Task: Create a task  Develop a new online marketplace for freelance services , assign it to team member softage.3@softage.net in the project AgileGlobe and update the status of the task to  At Risk , set the priority of the task to Medium
Action: Mouse moved to (44, 383)
Screenshot: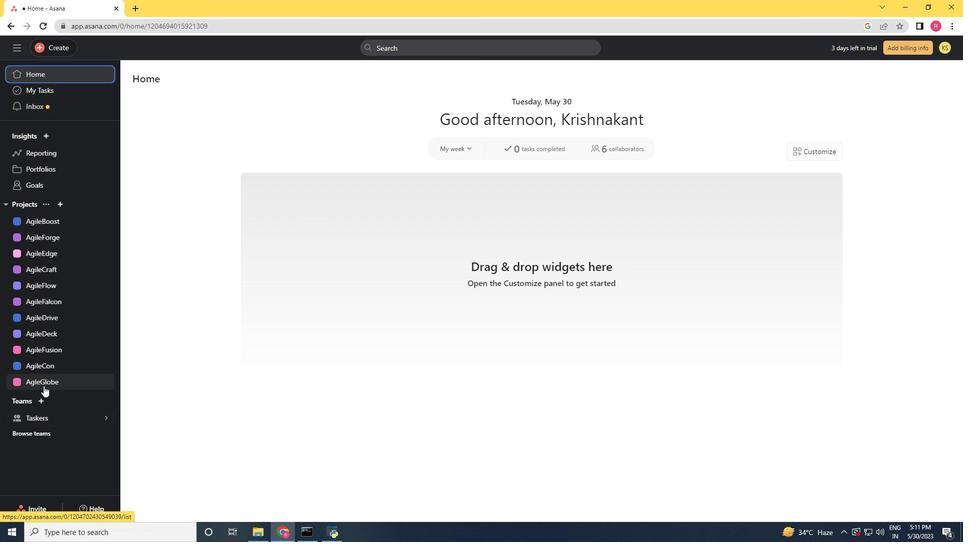 
Action: Mouse pressed left at (44, 383)
Screenshot: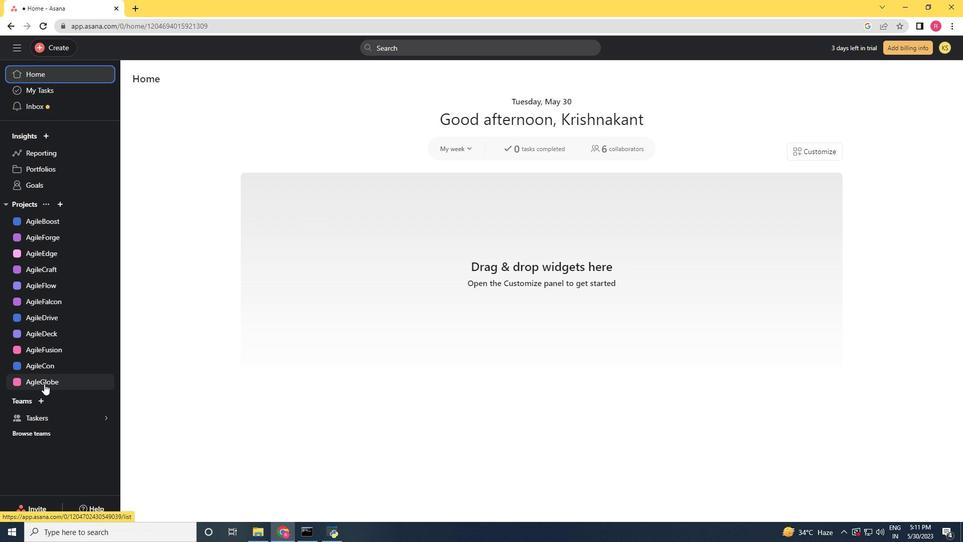
Action: Mouse moved to (43, 43)
Screenshot: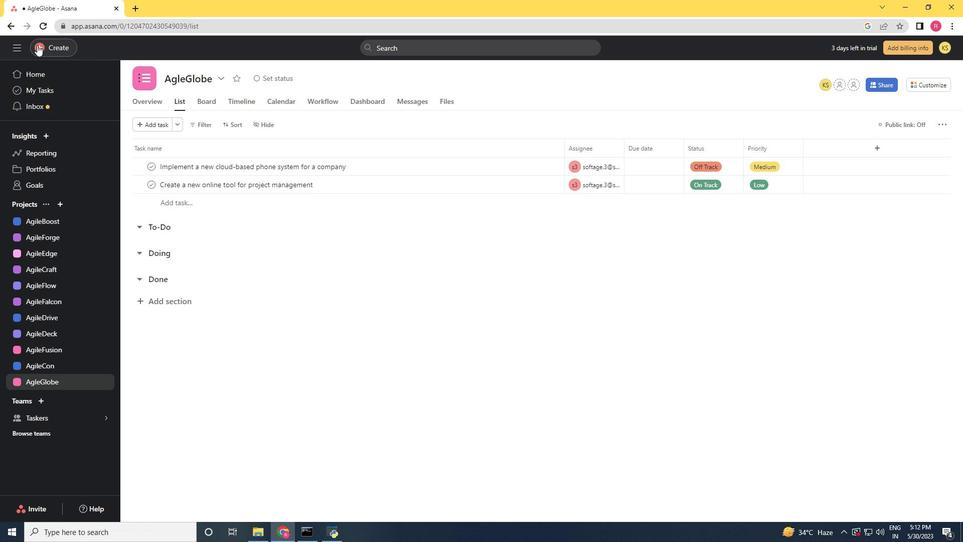 
Action: Mouse pressed left at (43, 43)
Screenshot: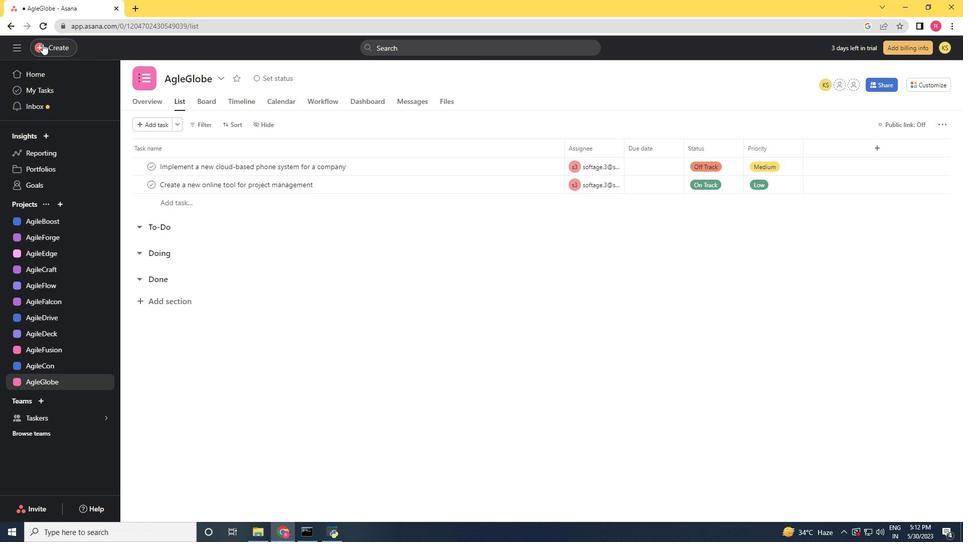 
Action: Mouse moved to (130, 52)
Screenshot: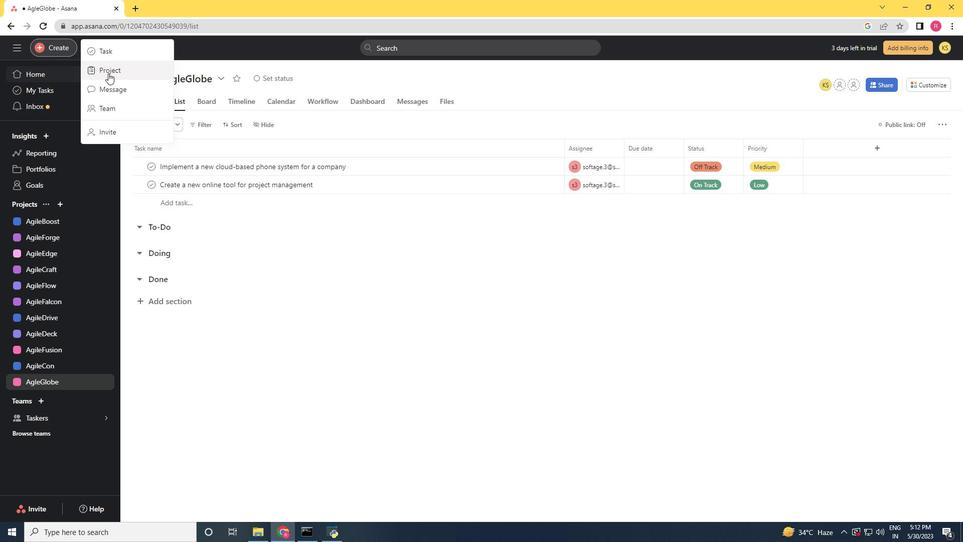 
Action: Mouse pressed left at (130, 52)
Screenshot: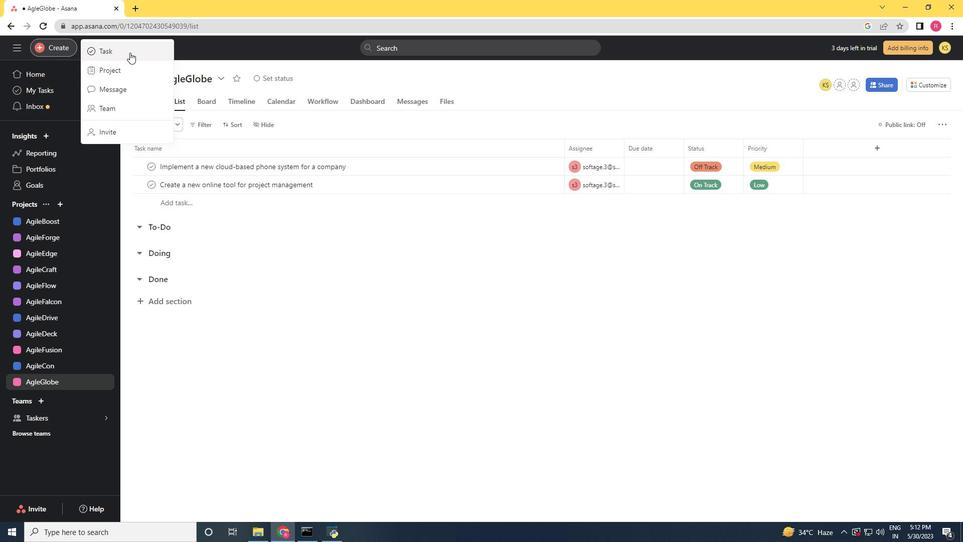 
Action: Key pressed <Key.shift>Develop<Key.space>a<Key.space>new<Key.space>online<Key.space>marketplace<Key.space>for<Key.space>free<Key.space><Key.backspace>lance<Key.space><Key.shift>Services
Screenshot: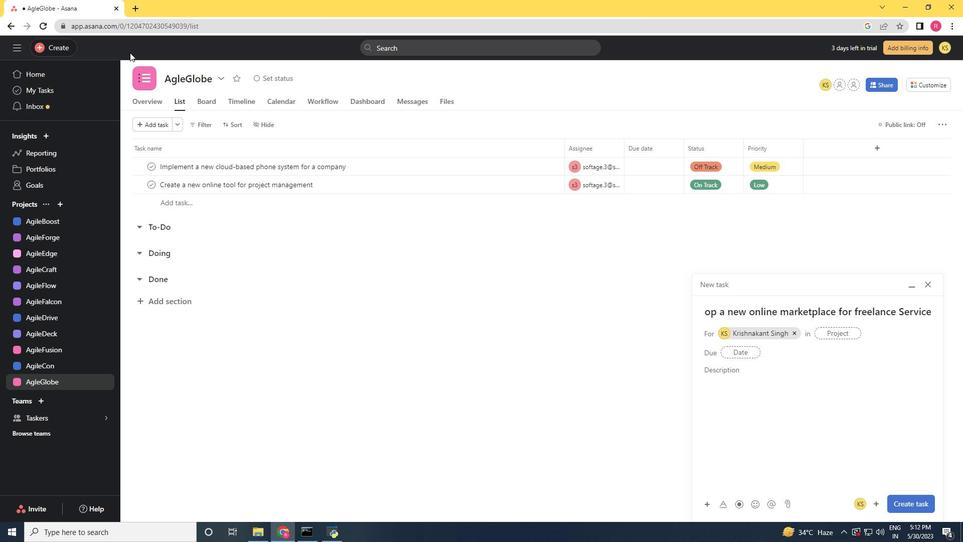 
Action: Mouse moved to (795, 332)
Screenshot: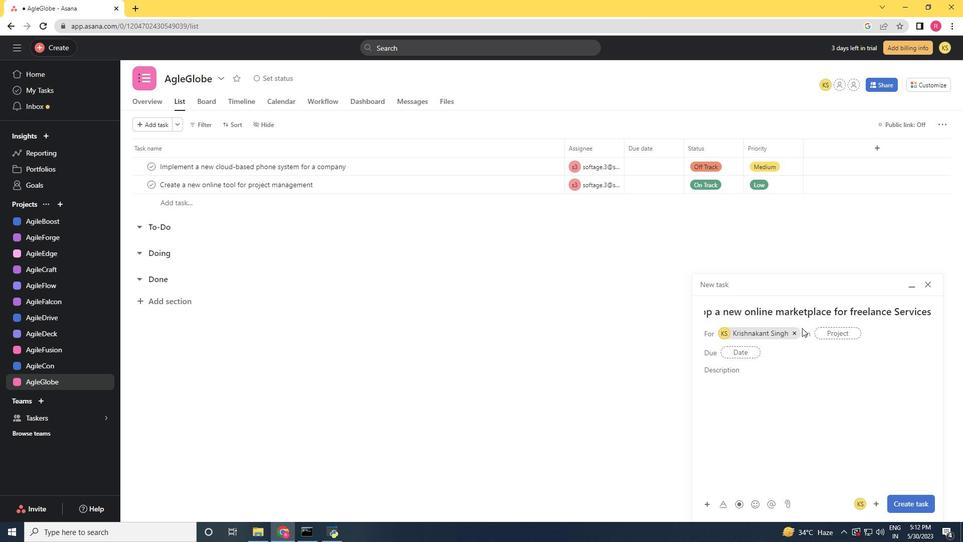 
Action: Mouse pressed left at (795, 332)
Screenshot: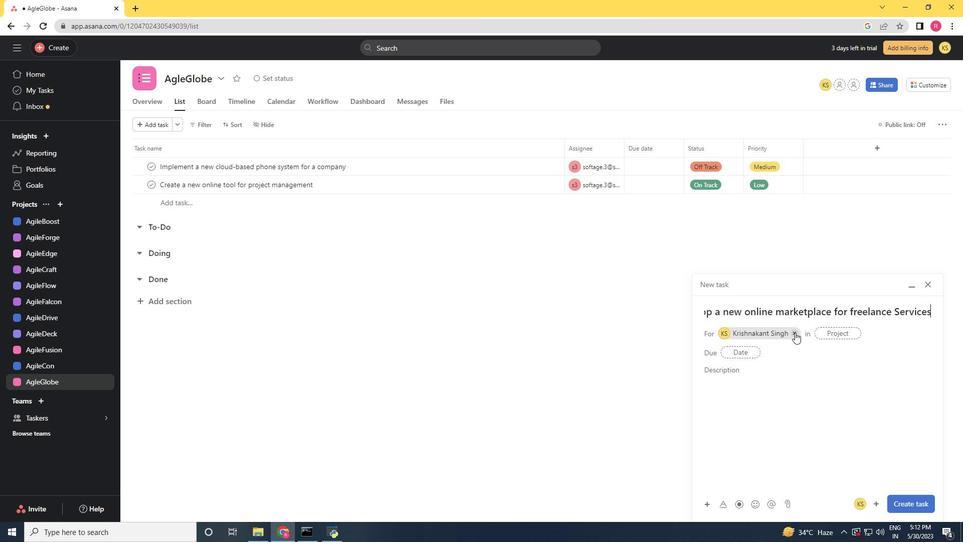 
Action: Mouse moved to (743, 333)
Screenshot: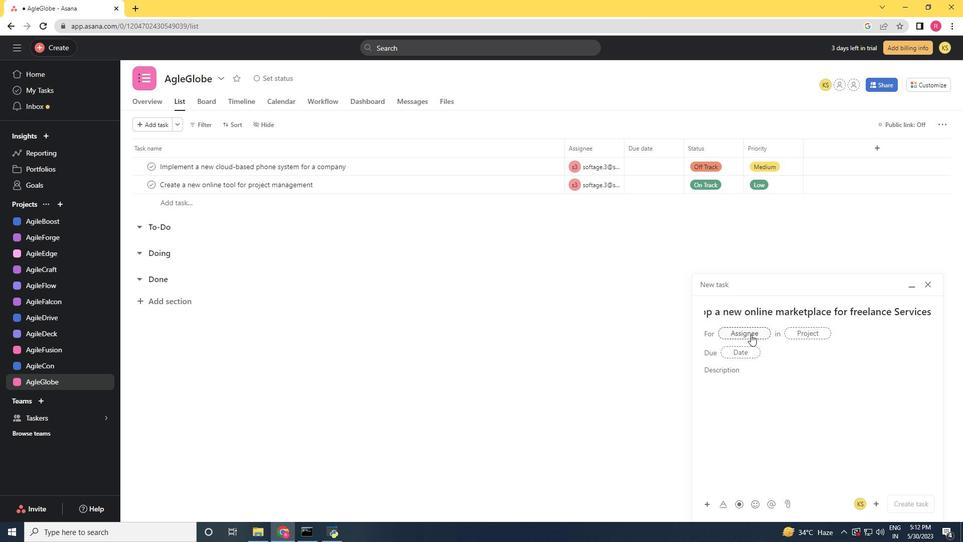 
Action: Mouse pressed left at (743, 333)
Screenshot: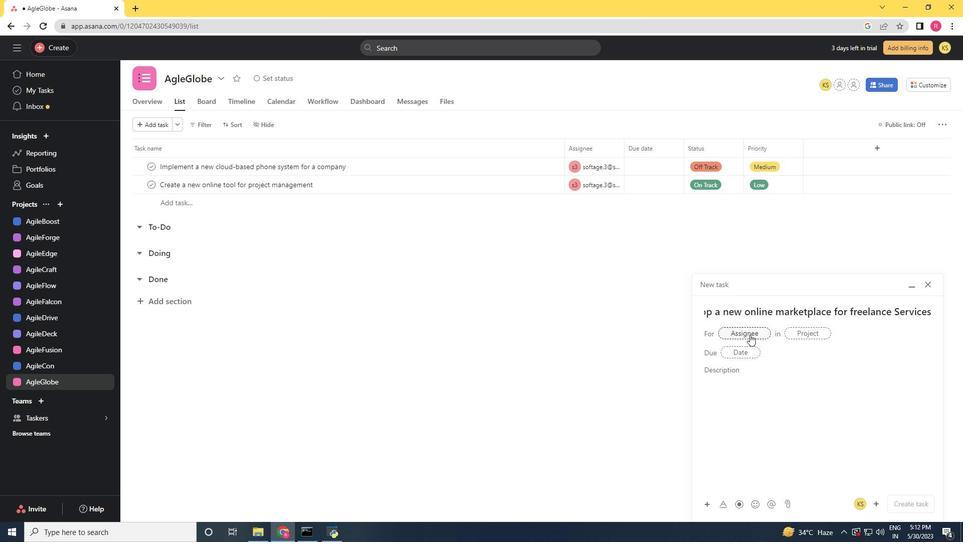 
Action: Key pressed softage.3<Key.shift>@softage.net
Screenshot: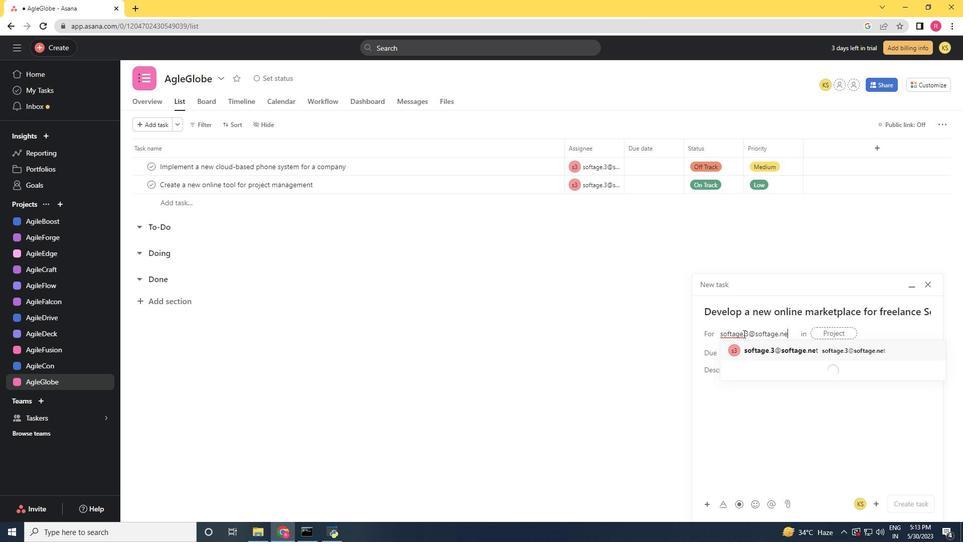 
Action: Mouse moved to (754, 347)
Screenshot: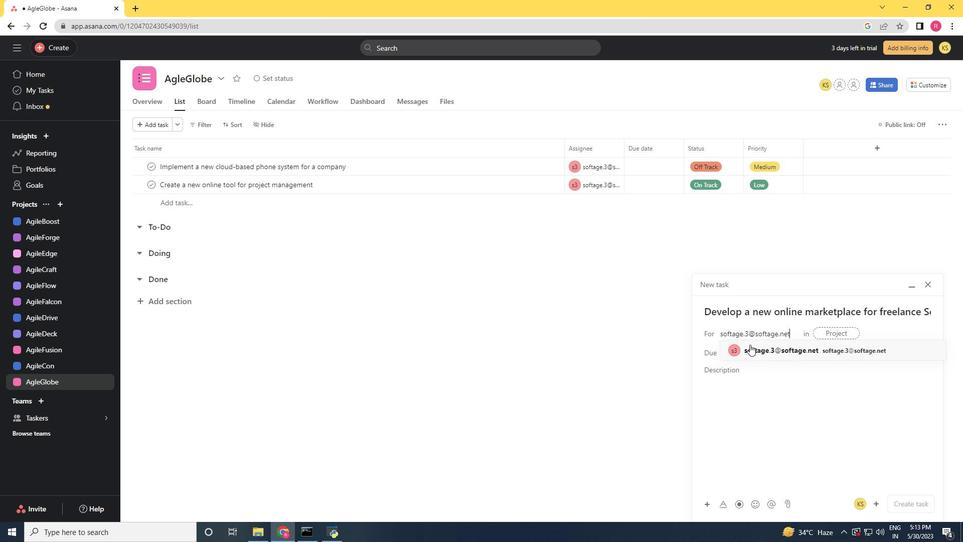 
Action: Mouse pressed left at (754, 347)
Screenshot: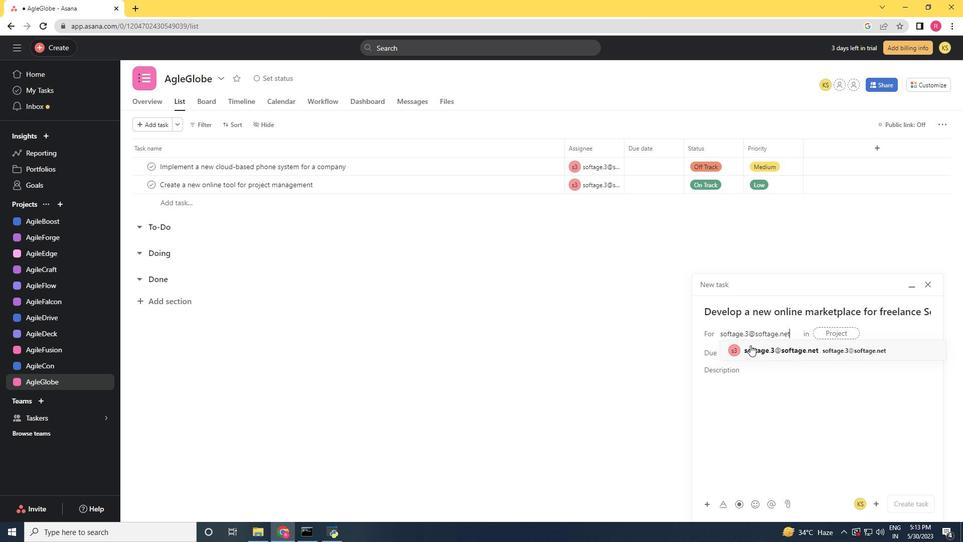 
Action: Mouse moved to (622, 349)
Screenshot: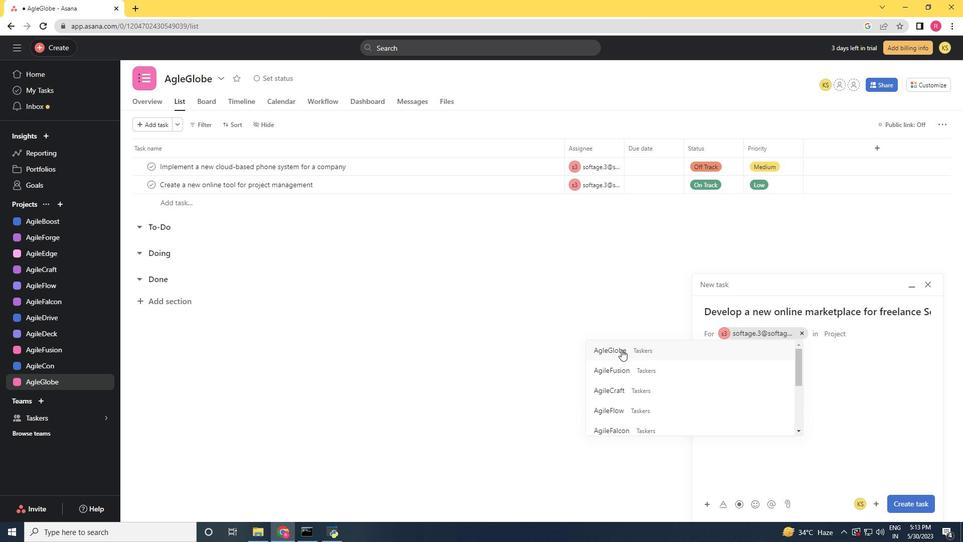 
Action: Mouse pressed left at (622, 349)
Screenshot: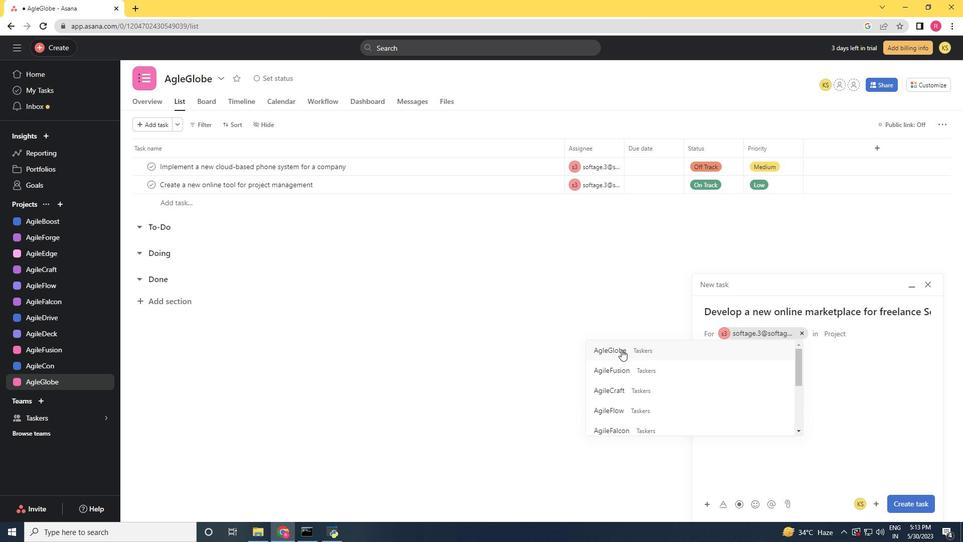
Action: Mouse moved to (751, 376)
Screenshot: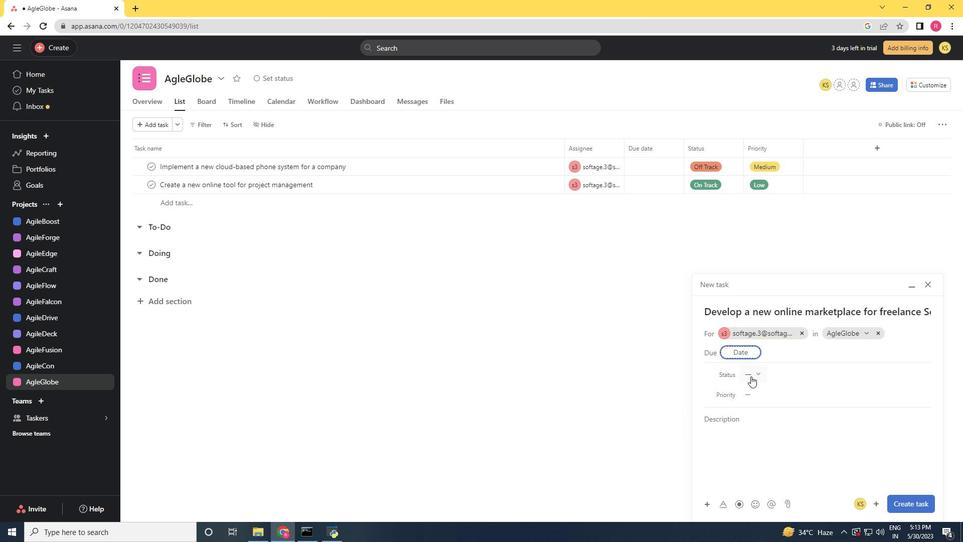 
Action: Mouse pressed left at (751, 376)
Screenshot: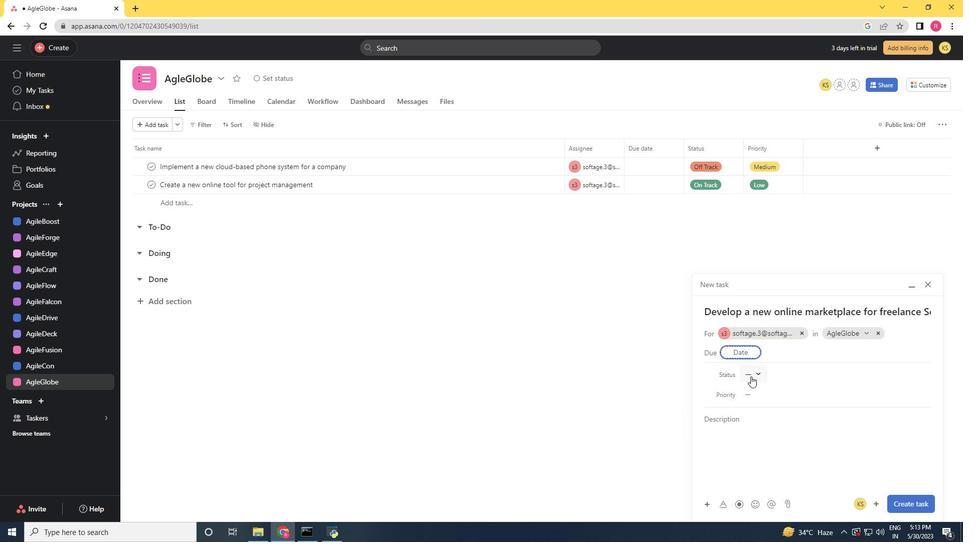
Action: Mouse moved to (776, 441)
Screenshot: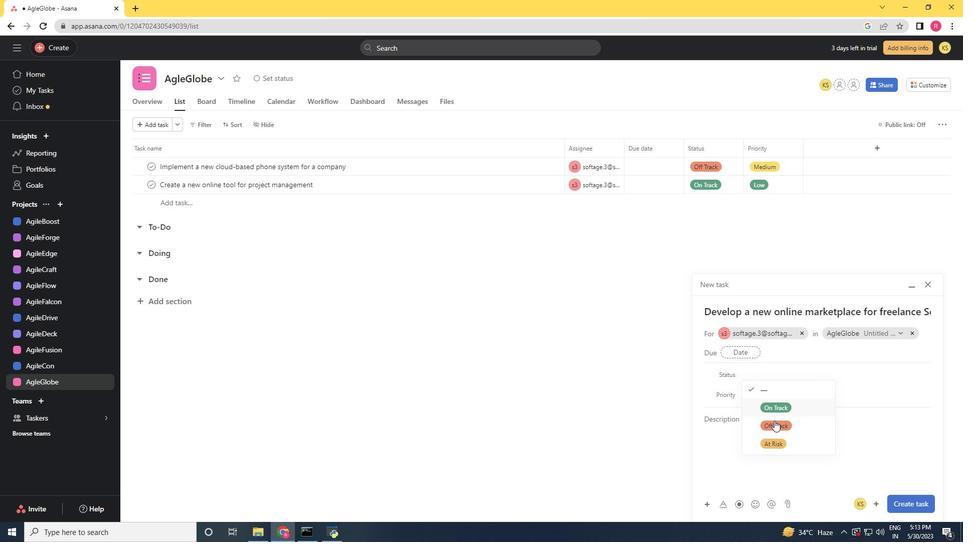 
Action: Mouse pressed left at (776, 441)
Screenshot: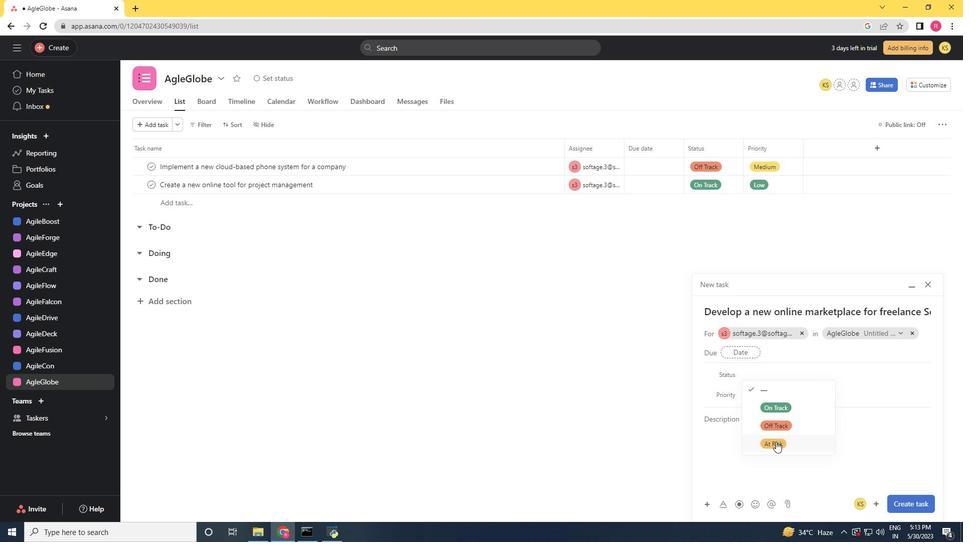 
Action: Mouse moved to (759, 397)
Screenshot: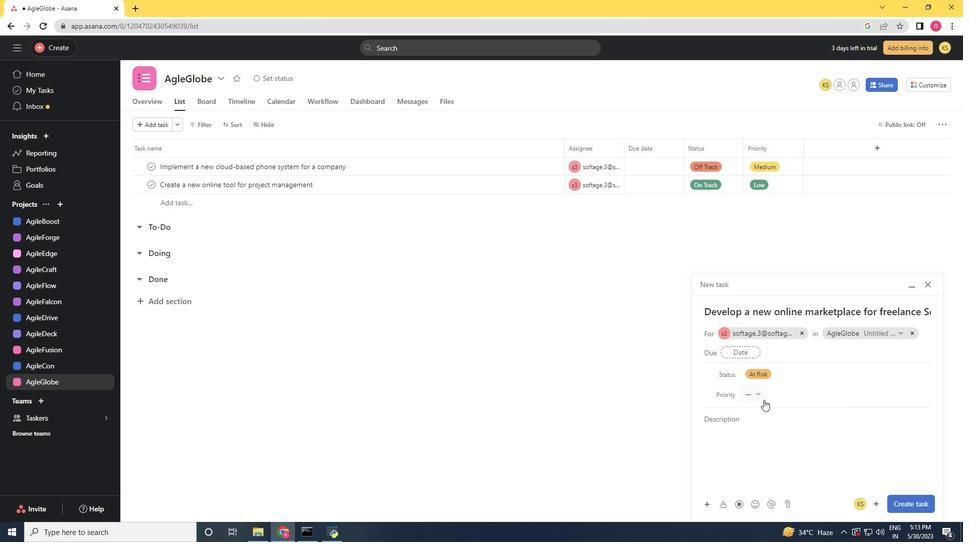 
Action: Mouse pressed left at (759, 397)
Screenshot: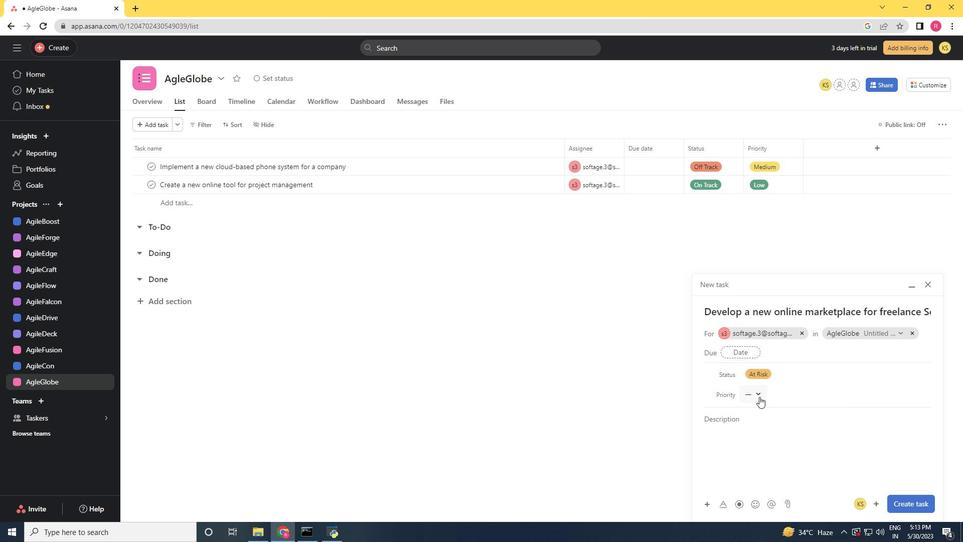 
Action: Mouse moved to (774, 444)
Screenshot: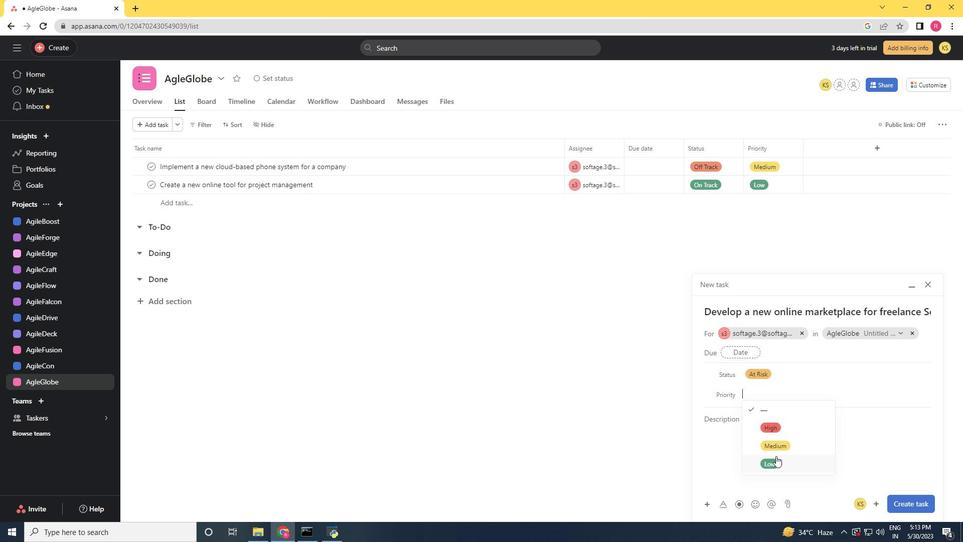 
Action: Mouse pressed left at (774, 444)
Screenshot: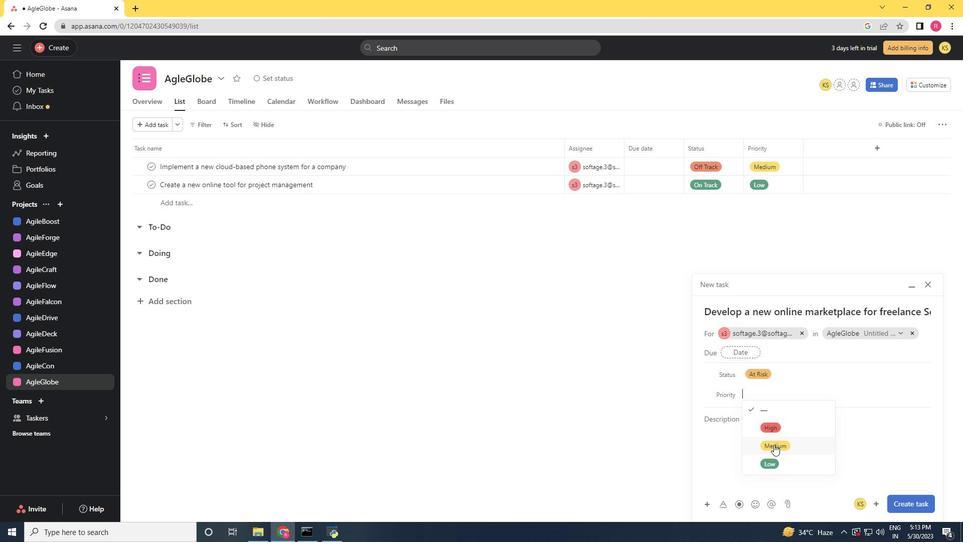 
Action: Mouse moved to (901, 501)
Screenshot: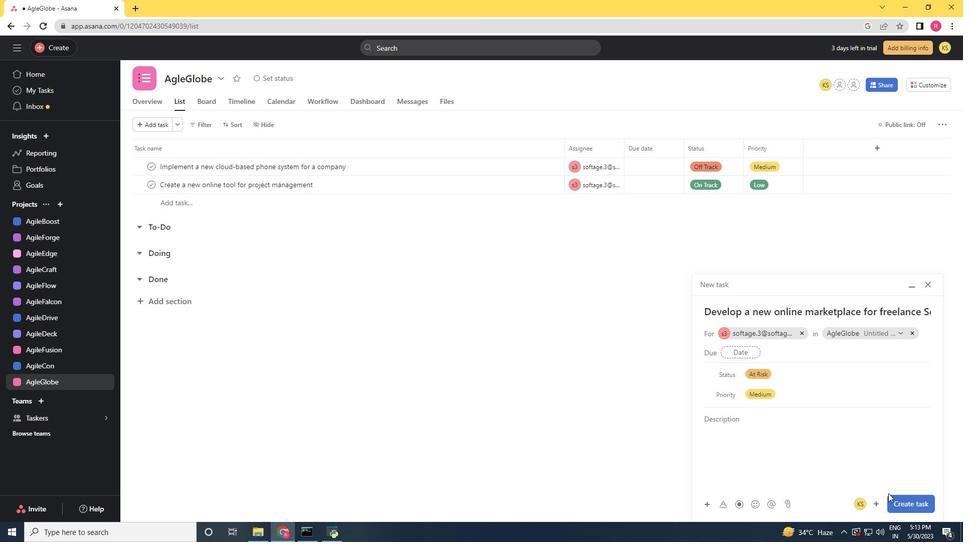 
Action: Mouse pressed left at (901, 501)
Screenshot: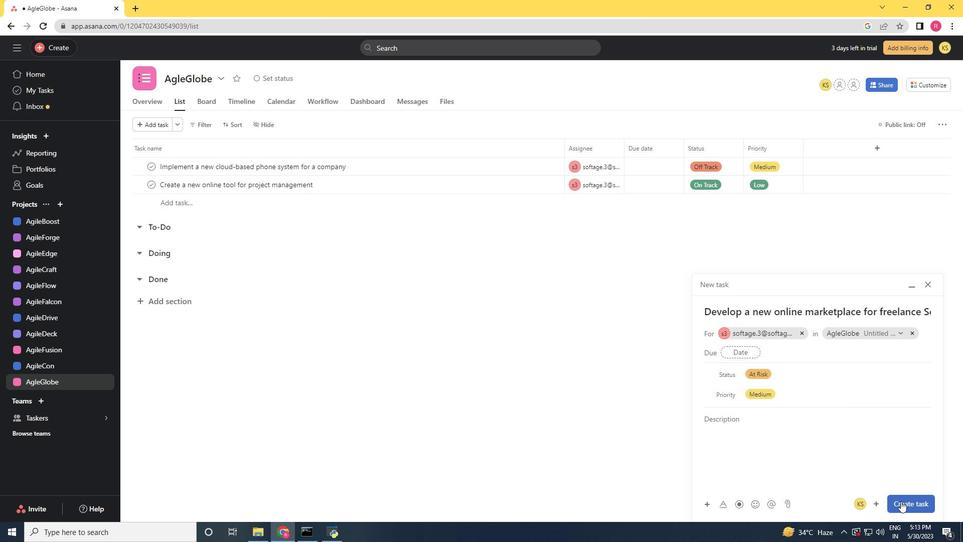 
